 Task: Create a due date automation trigger when advanced on, on the monday of the week before a card is due add content with a description containing resume at 11:00 AM.
Action: Mouse moved to (829, 253)
Screenshot: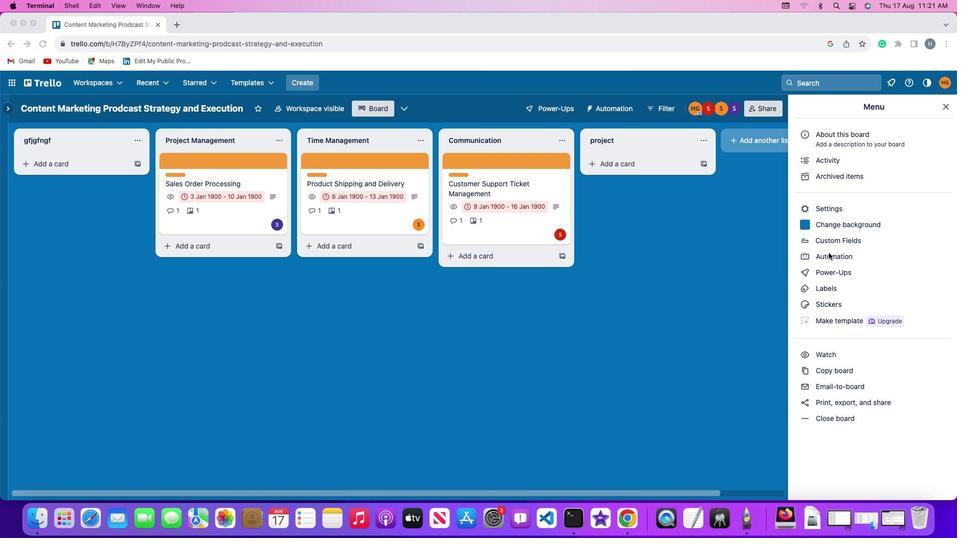 
Action: Mouse pressed left at (829, 253)
Screenshot: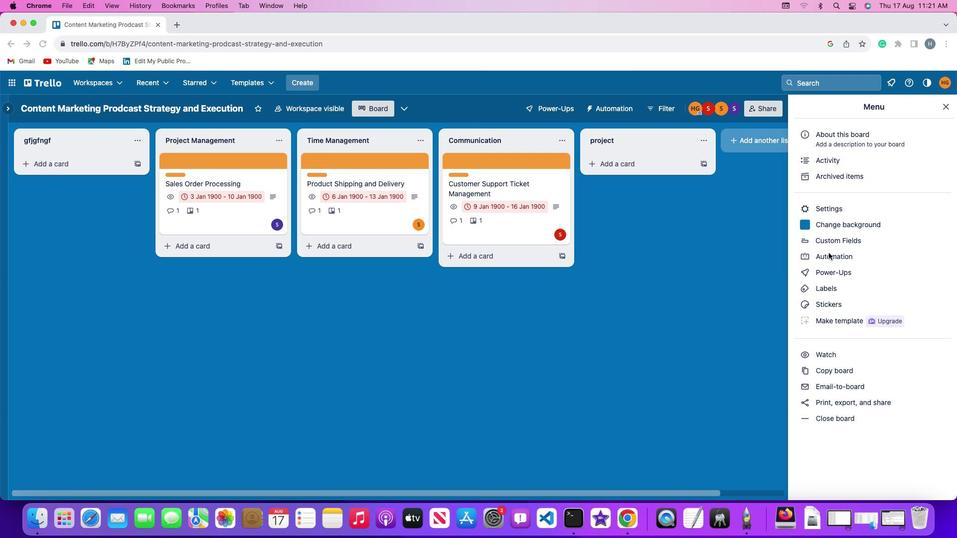 
Action: Mouse pressed left at (829, 253)
Screenshot: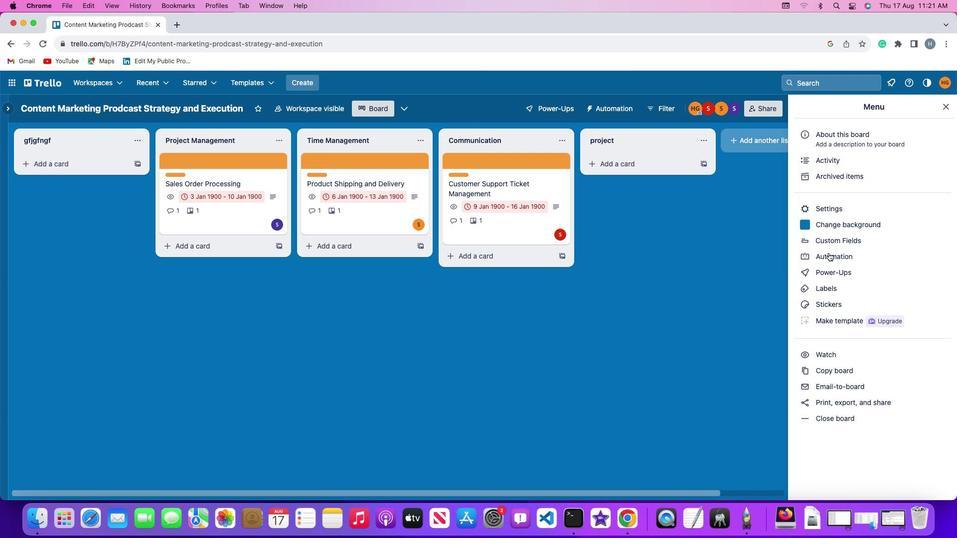 
Action: Mouse moved to (79, 237)
Screenshot: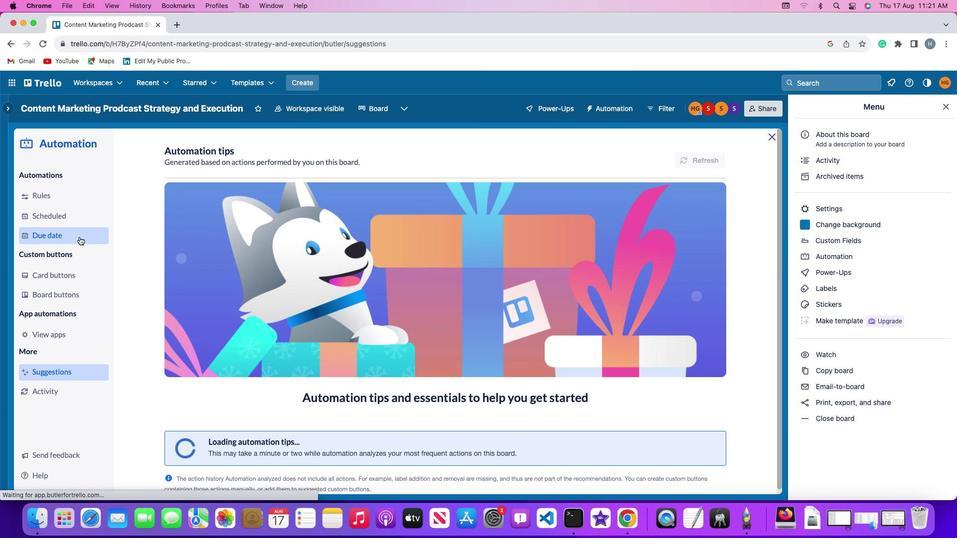 
Action: Mouse pressed left at (79, 237)
Screenshot: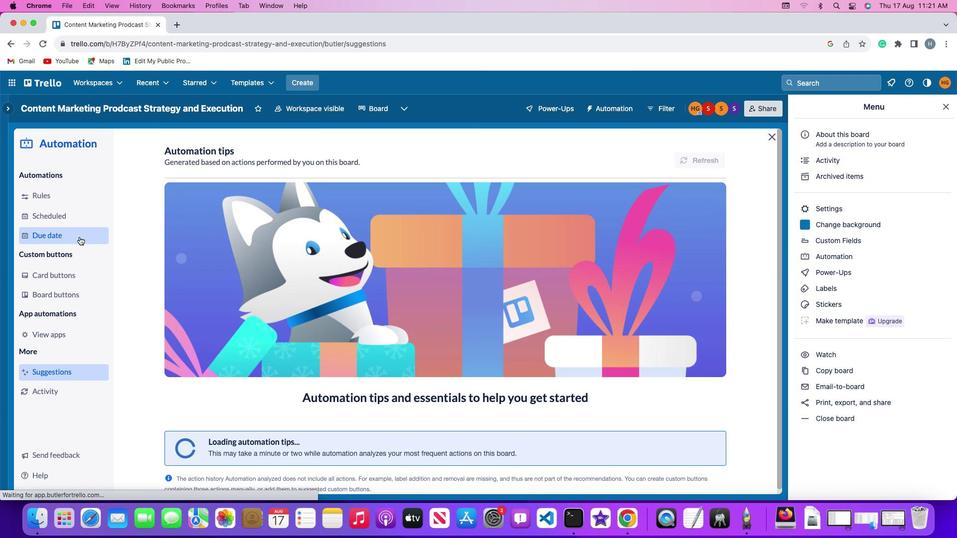 
Action: Mouse moved to (683, 152)
Screenshot: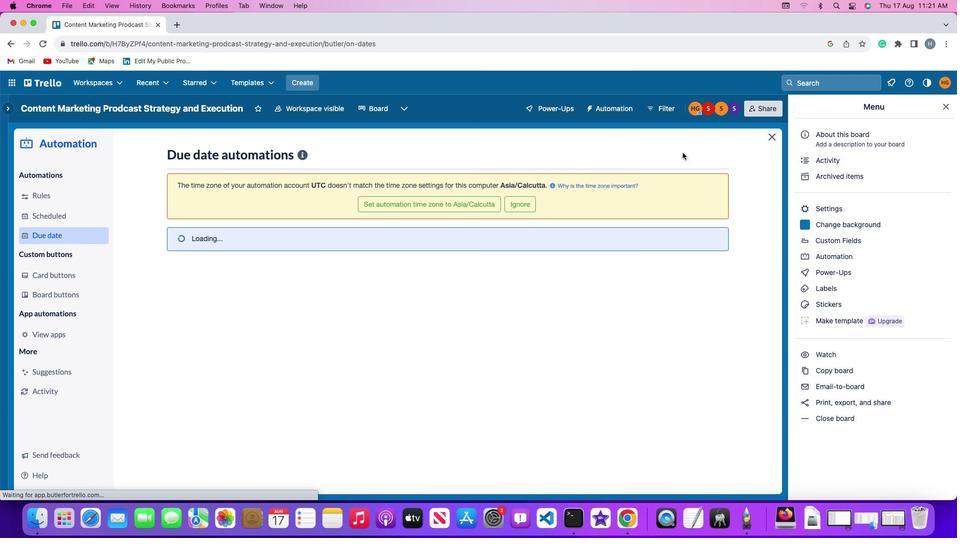 
Action: Mouse pressed left at (683, 152)
Screenshot: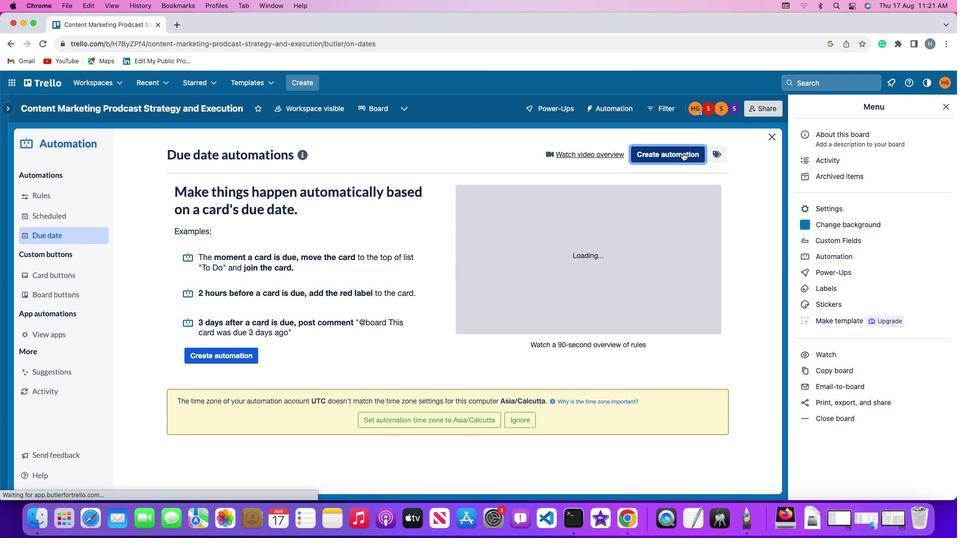 
Action: Mouse moved to (196, 247)
Screenshot: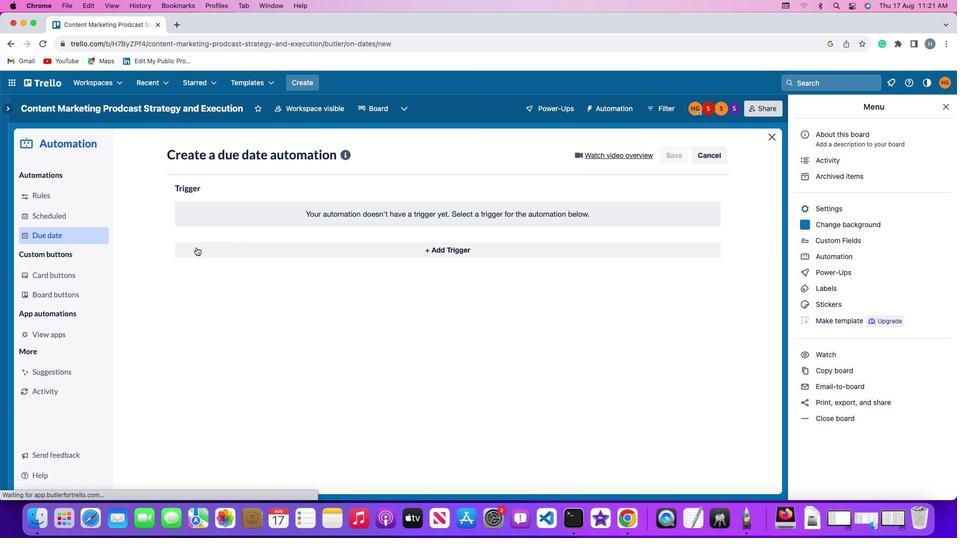 
Action: Mouse pressed left at (196, 247)
Screenshot: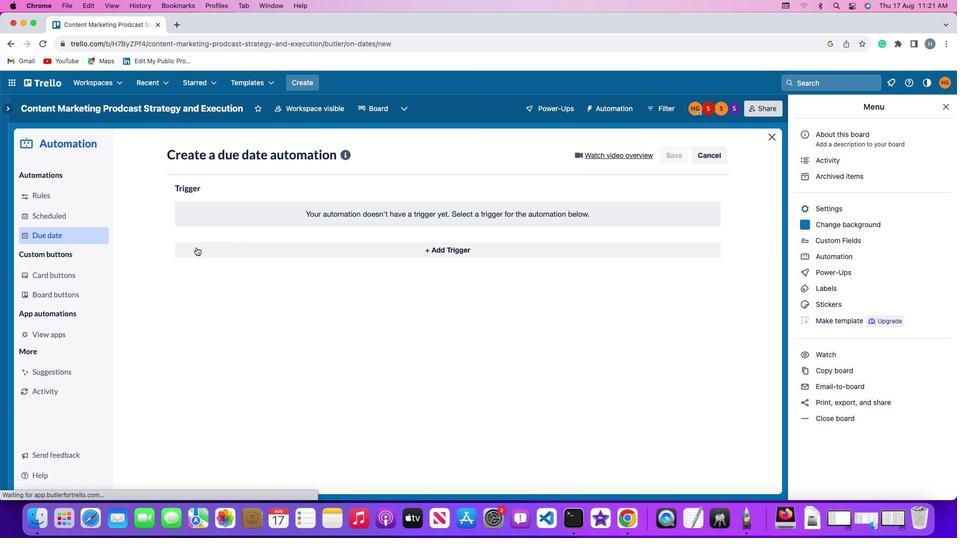 
Action: Mouse moved to (204, 434)
Screenshot: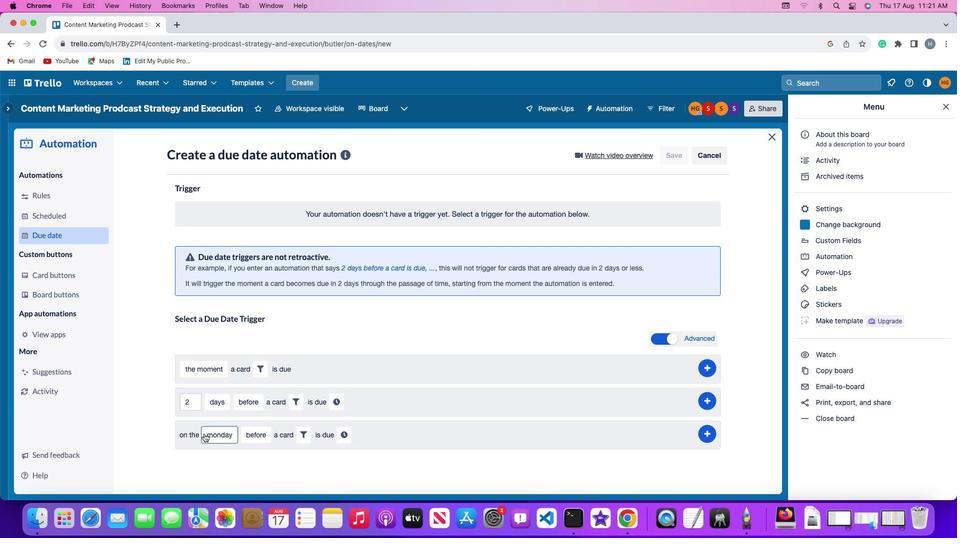 
Action: Mouse pressed left at (204, 434)
Screenshot: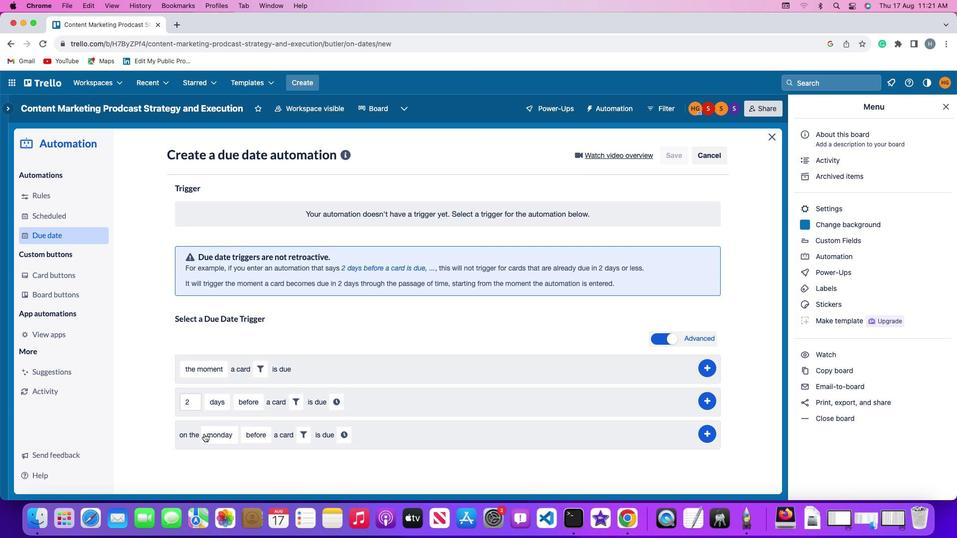 
Action: Mouse moved to (234, 297)
Screenshot: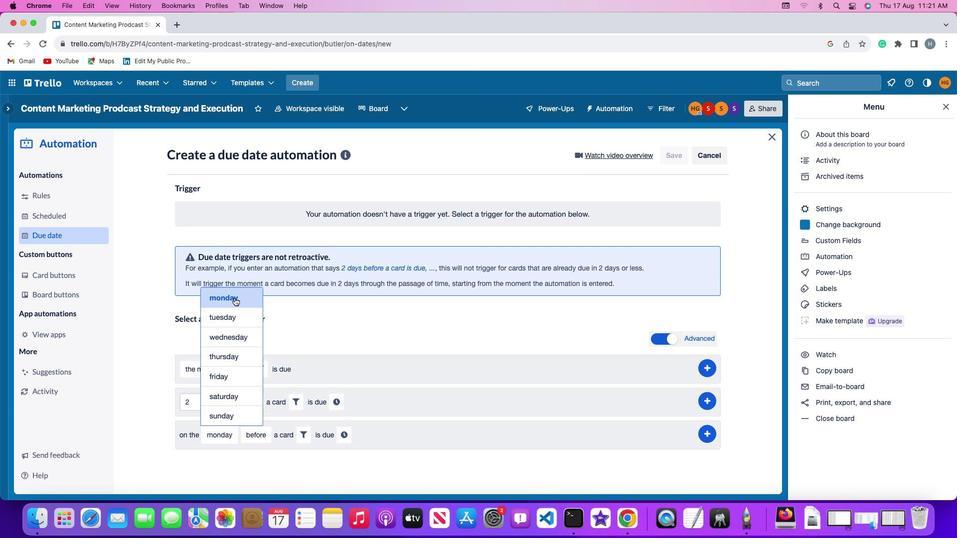
Action: Mouse pressed left at (234, 297)
Screenshot: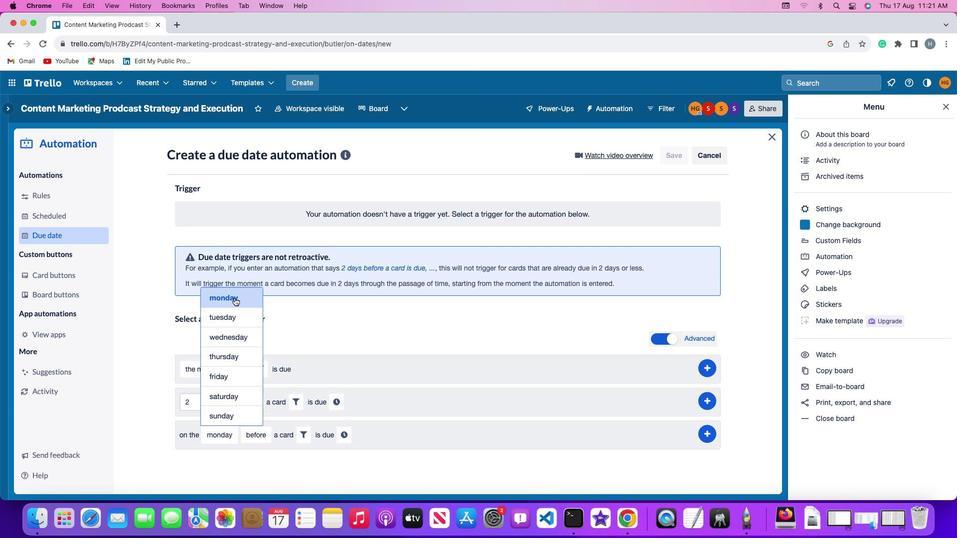 
Action: Mouse moved to (258, 439)
Screenshot: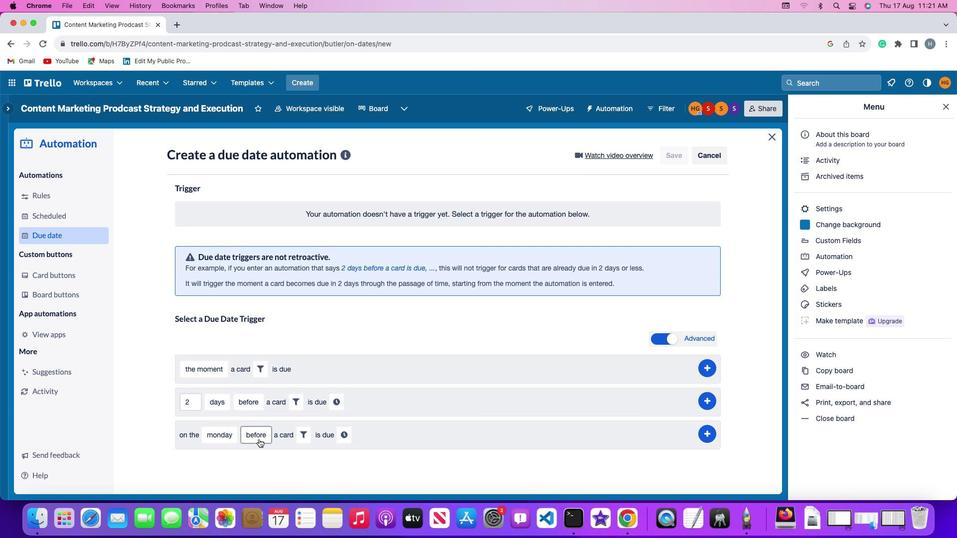 
Action: Mouse pressed left at (258, 439)
Screenshot: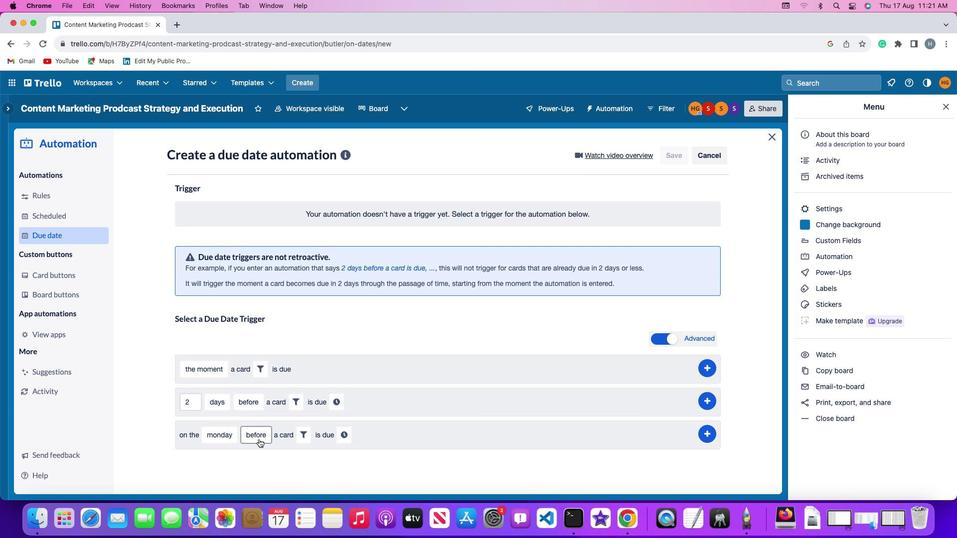 
Action: Mouse moved to (265, 419)
Screenshot: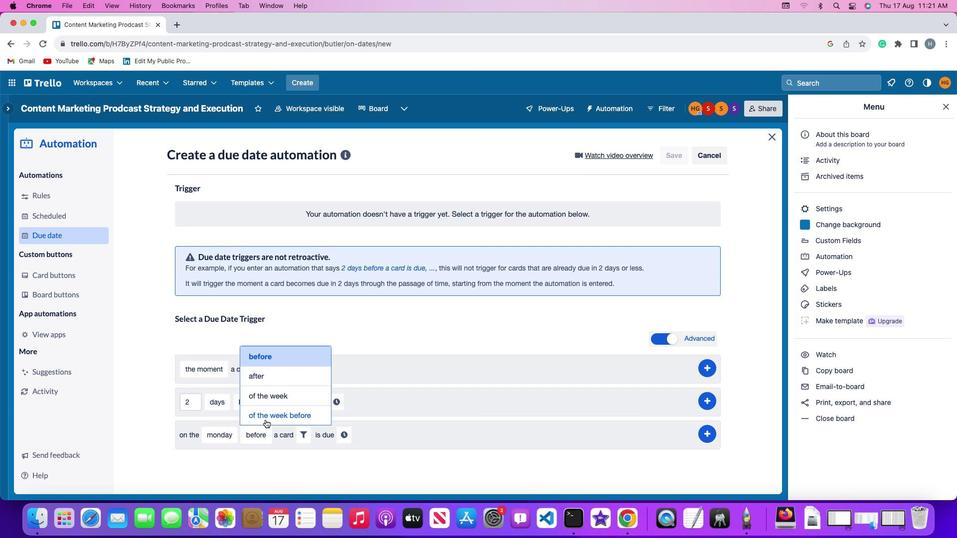 
Action: Mouse pressed left at (265, 419)
Screenshot: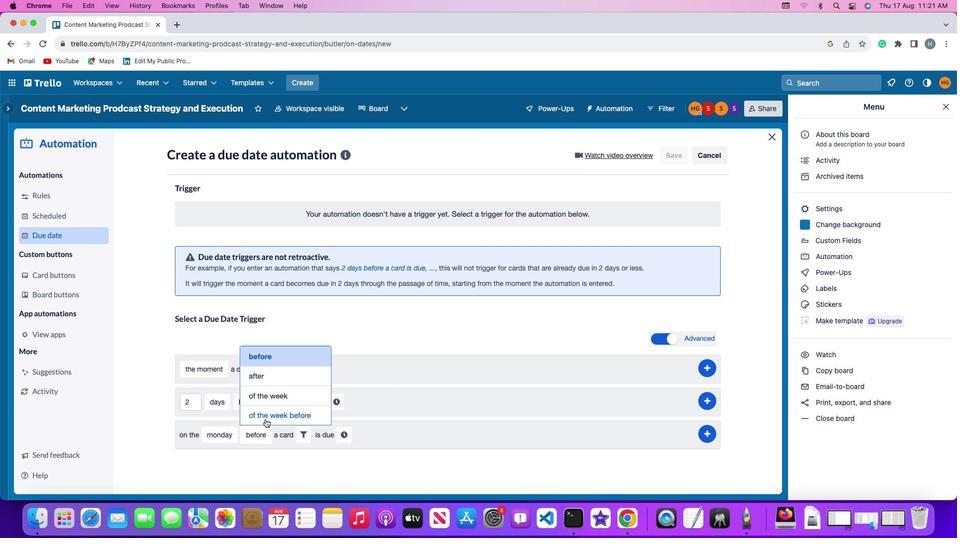 
Action: Mouse moved to (342, 433)
Screenshot: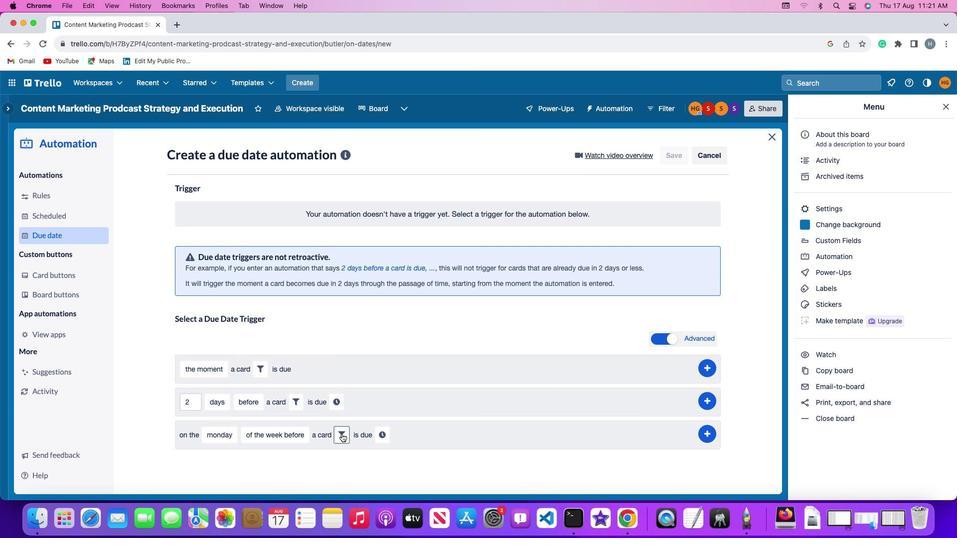 
Action: Mouse pressed left at (342, 433)
Screenshot: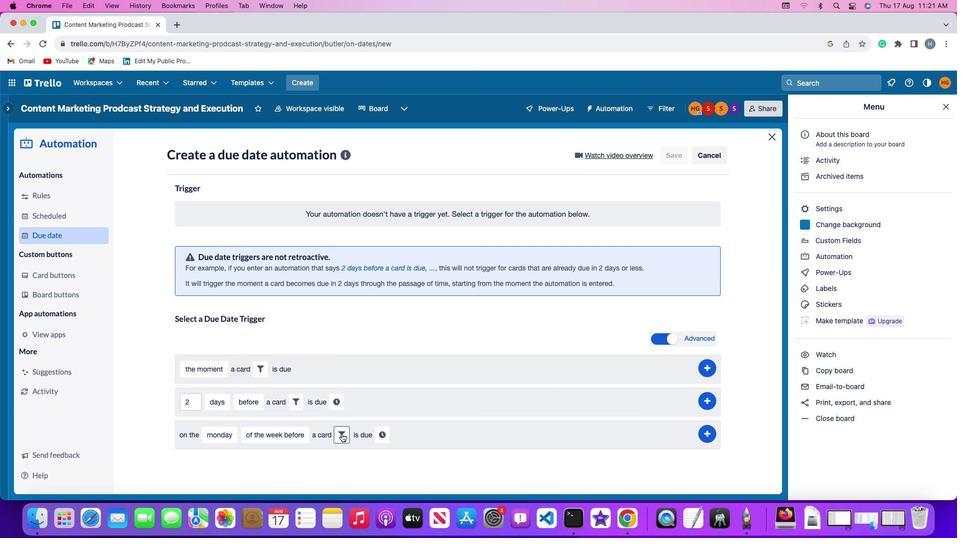 
Action: Mouse moved to (467, 461)
Screenshot: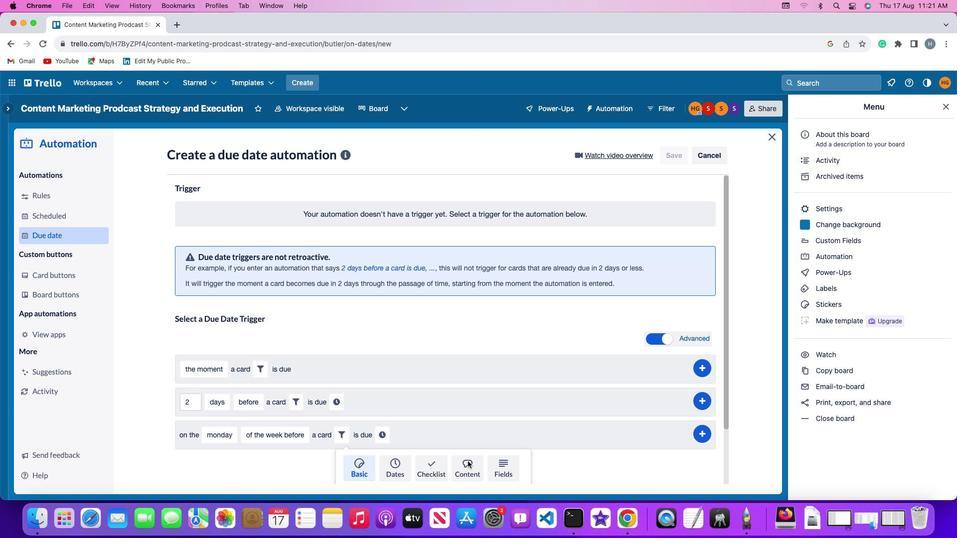 
Action: Mouse pressed left at (467, 461)
Screenshot: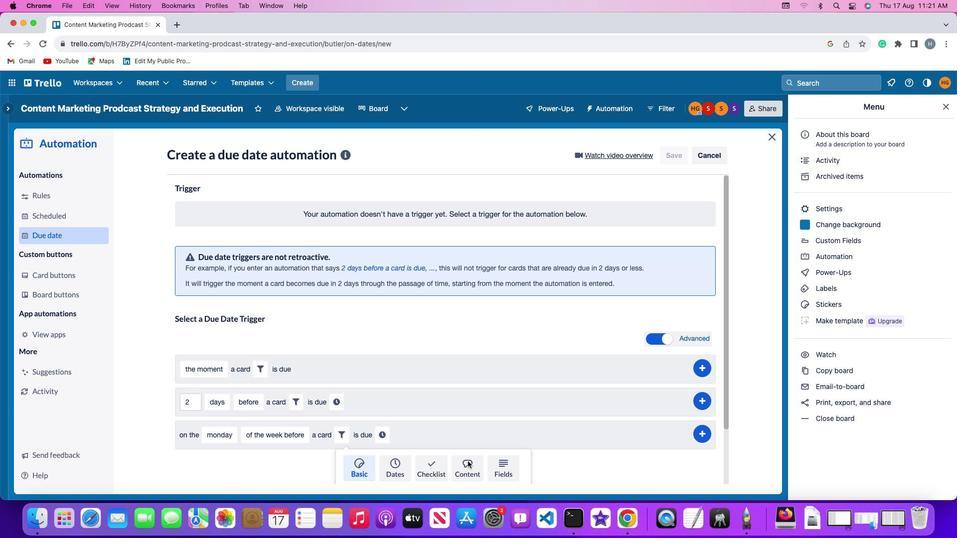 
Action: Mouse moved to (439, 463)
Screenshot: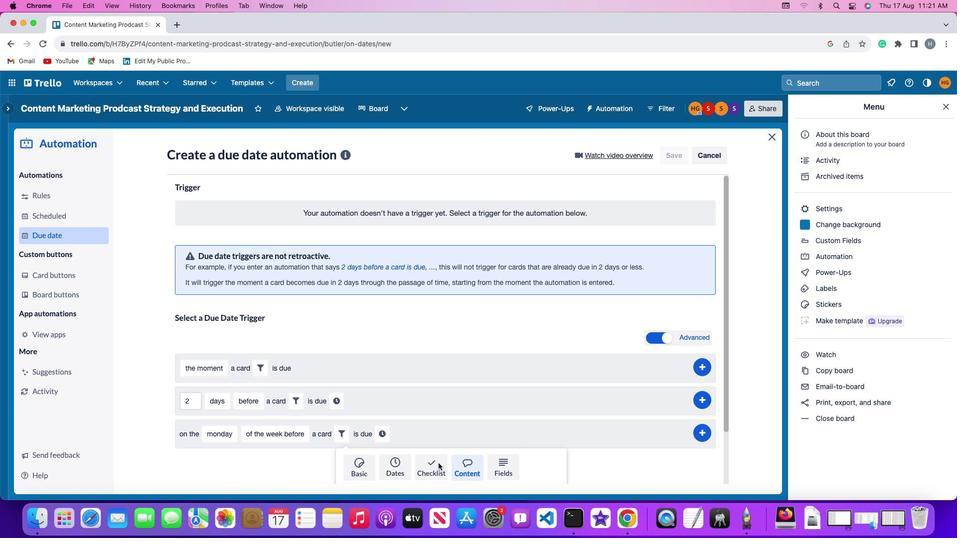 
Action: Mouse scrolled (439, 463) with delta (0, 0)
Screenshot: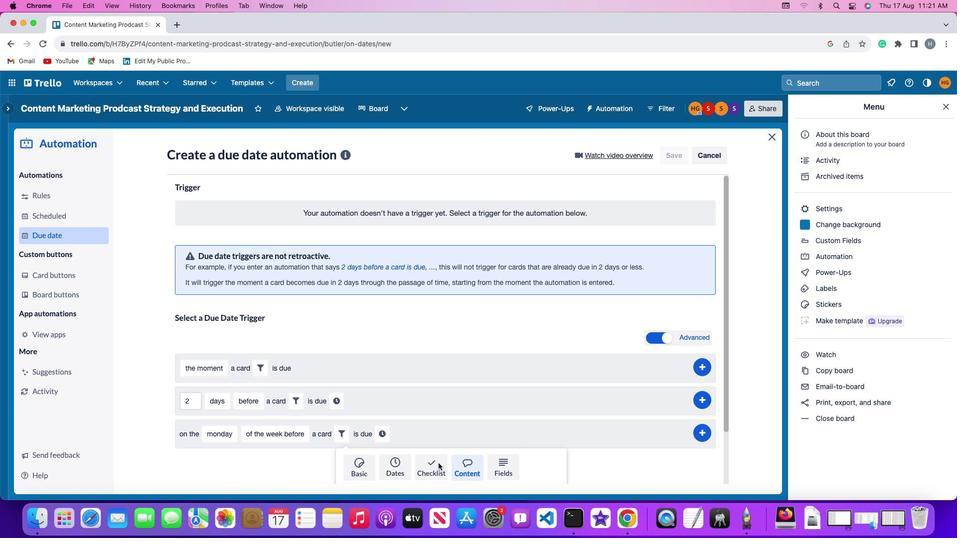 
Action: Mouse moved to (439, 463)
Screenshot: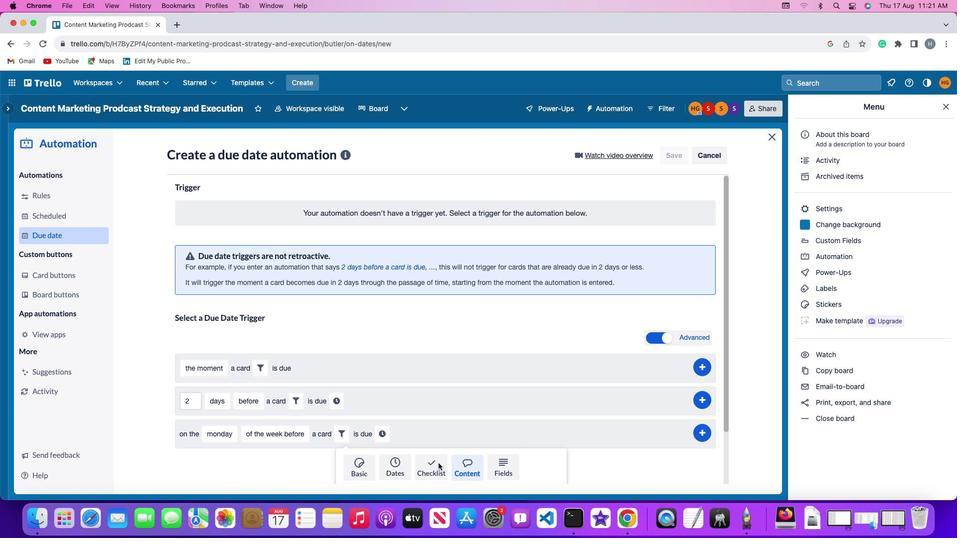 
Action: Mouse scrolled (439, 463) with delta (0, 0)
Screenshot: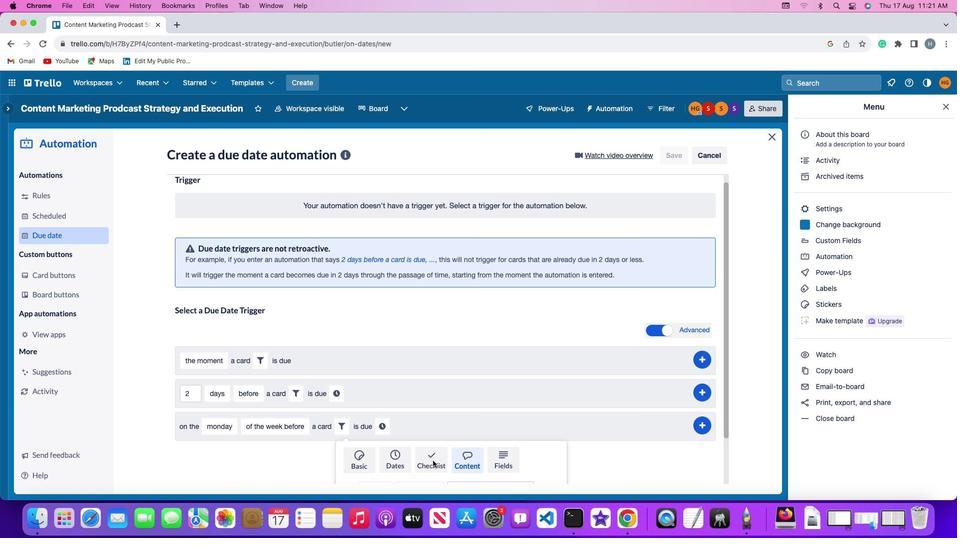
Action: Mouse moved to (438, 463)
Screenshot: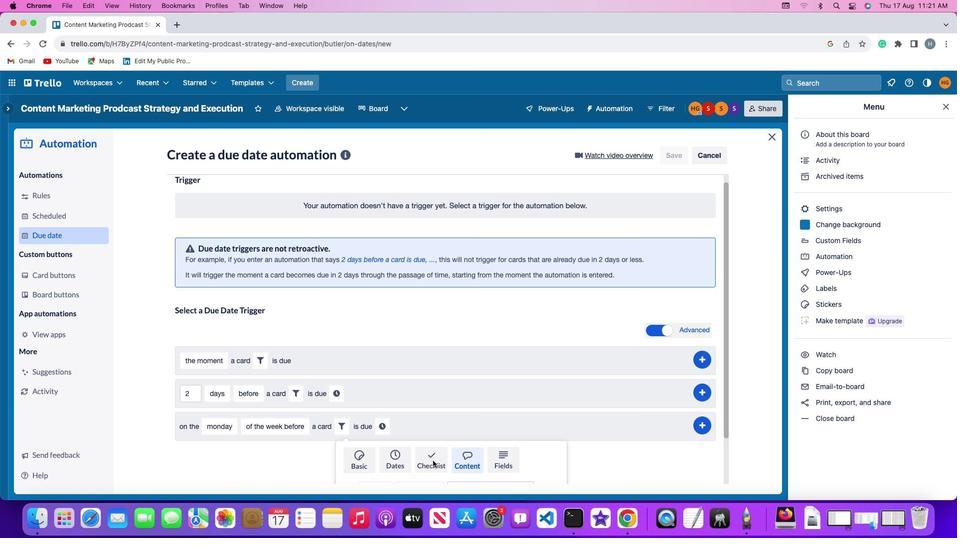 
Action: Mouse scrolled (438, 463) with delta (0, -1)
Screenshot: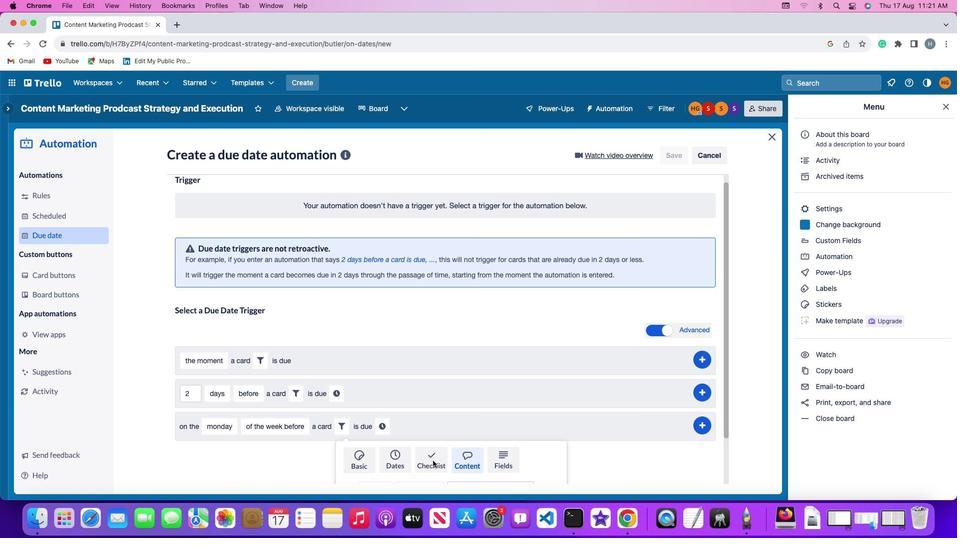 
Action: Mouse moved to (436, 462)
Screenshot: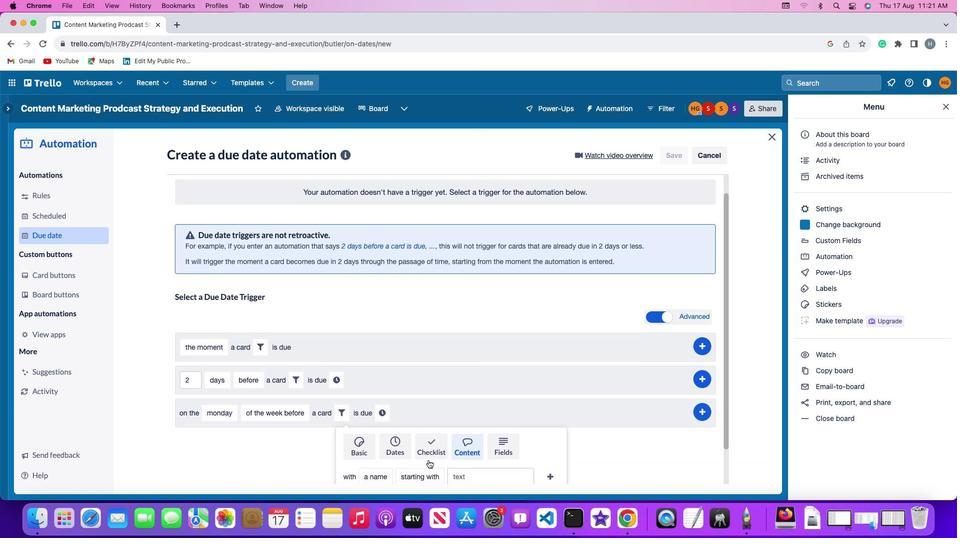 
Action: Mouse scrolled (436, 462) with delta (0, -1)
Screenshot: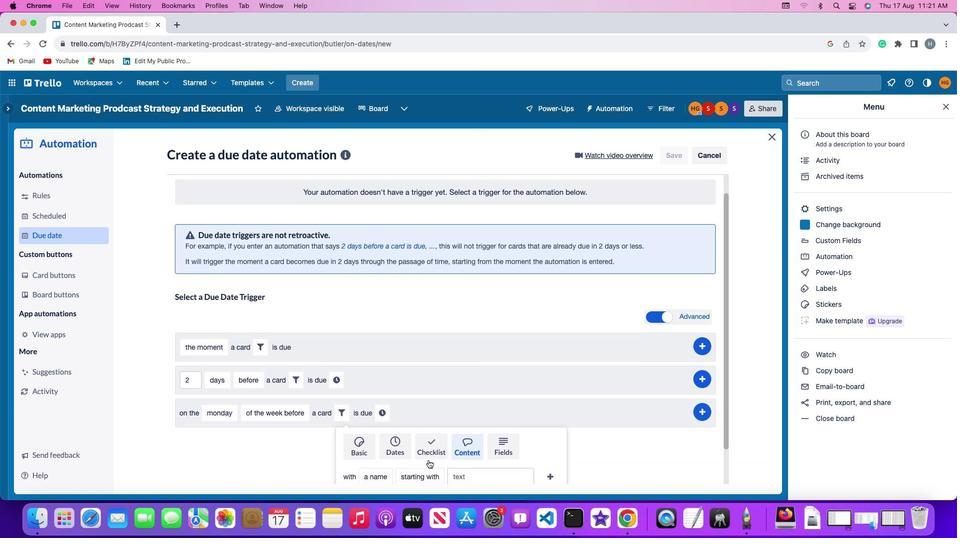 
Action: Mouse moved to (377, 432)
Screenshot: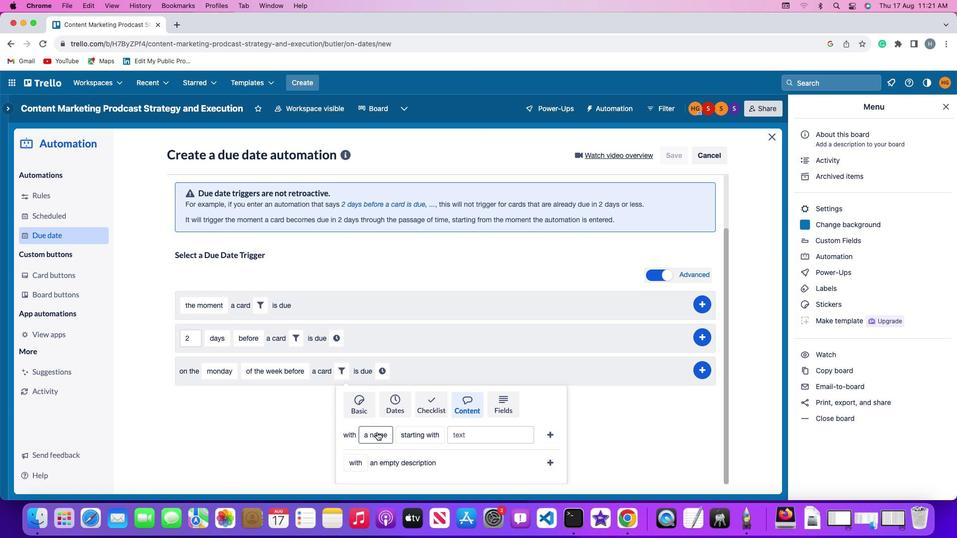 
Action: Mouse pressed left at (377, 432)
Screenshot: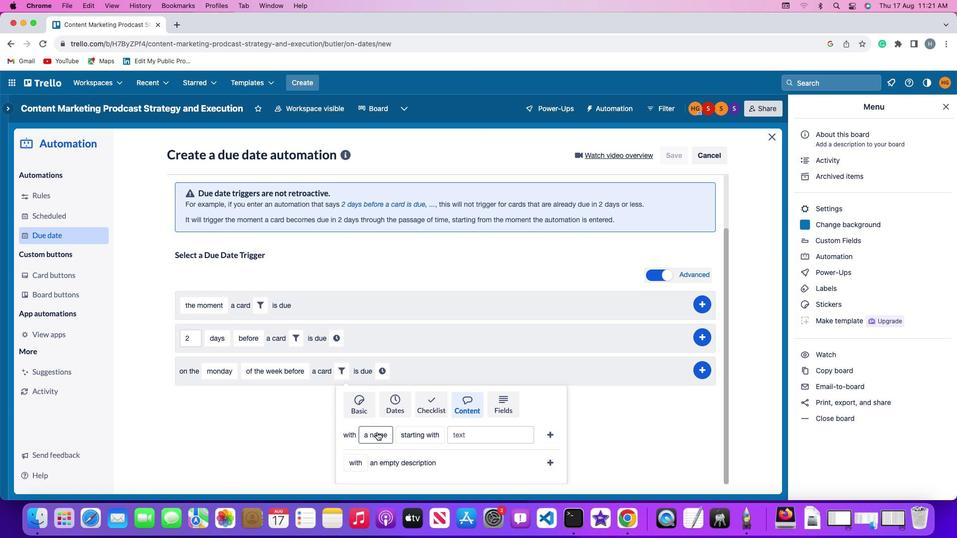 
Action: Mouse moved to (385, 397)
Screenshot: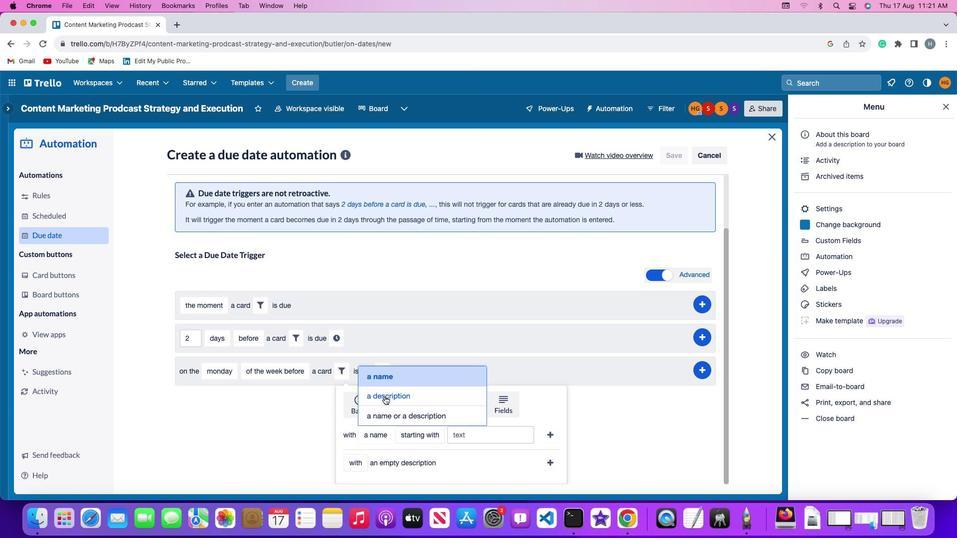 
Action: Mouse pressed left at (385, 397)
Screenshot: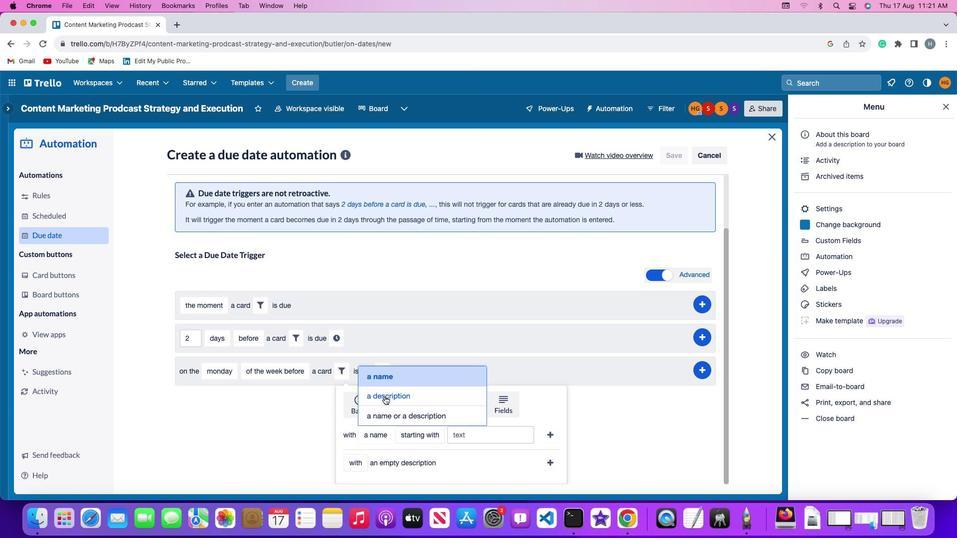 
Action: Mouse moved to (443, 430)
Screenshot: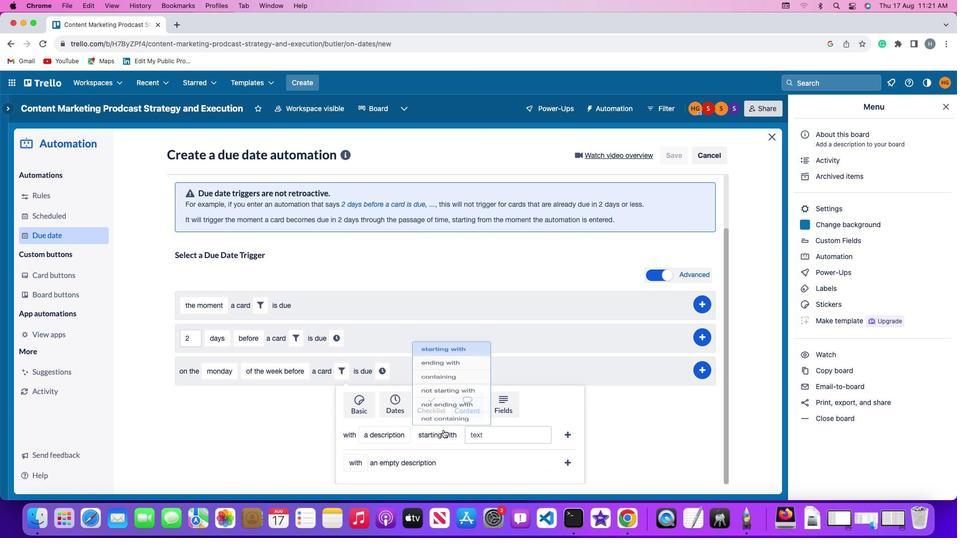 
Action: Mouse pressed left at (443, 430)
Screenshot: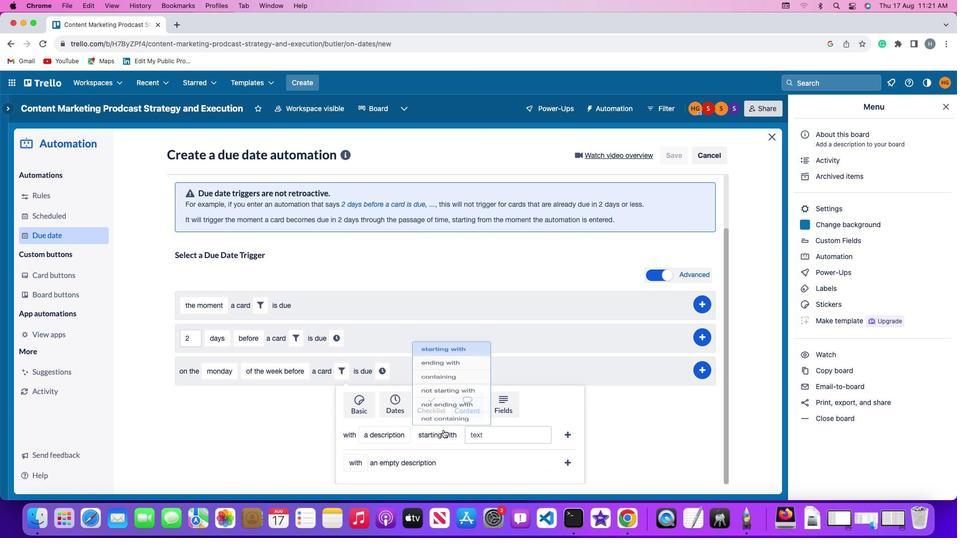 
Action: Mouse moved to (452, 356)
Screenshot: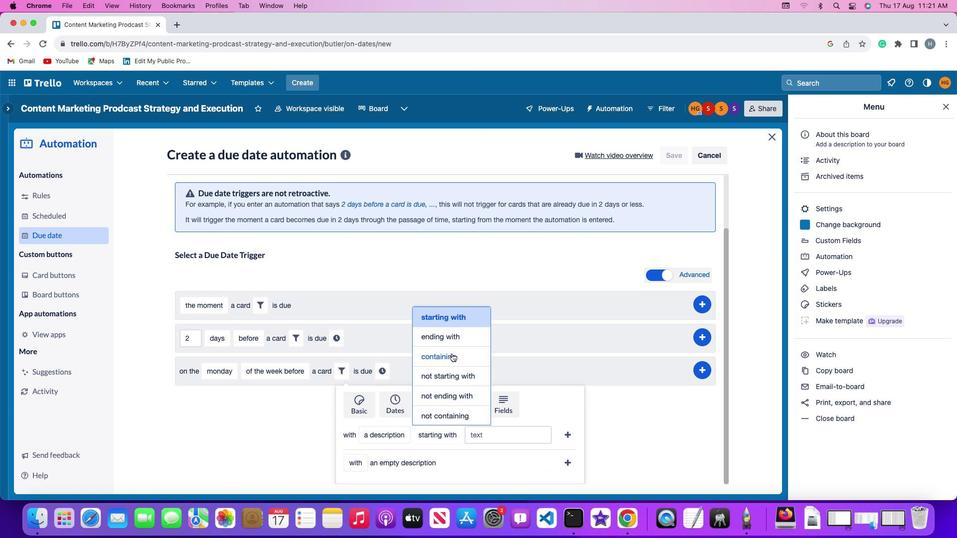 
Action: Mouse pressed left at (452, 356)
Screenshot: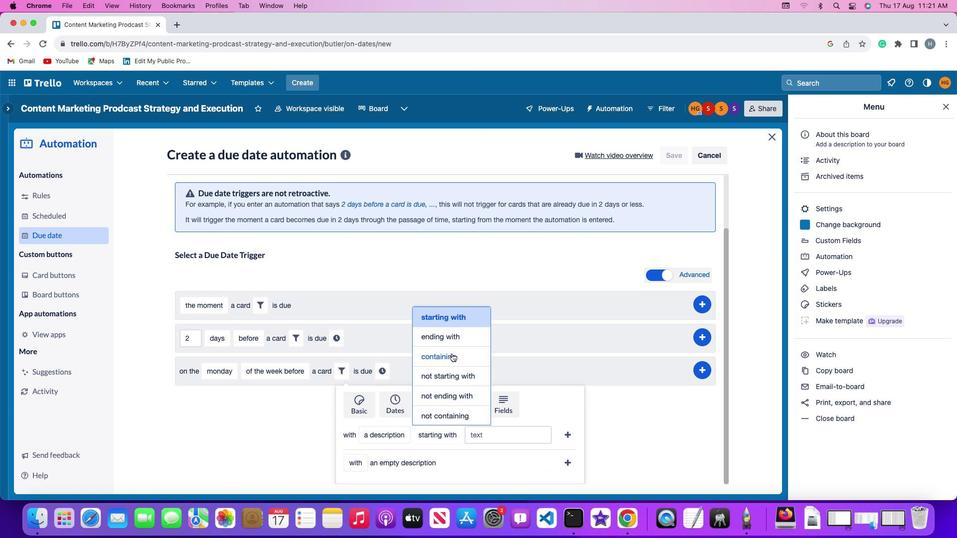 
Action: Mouse moved to (493, 437)
Screenshot: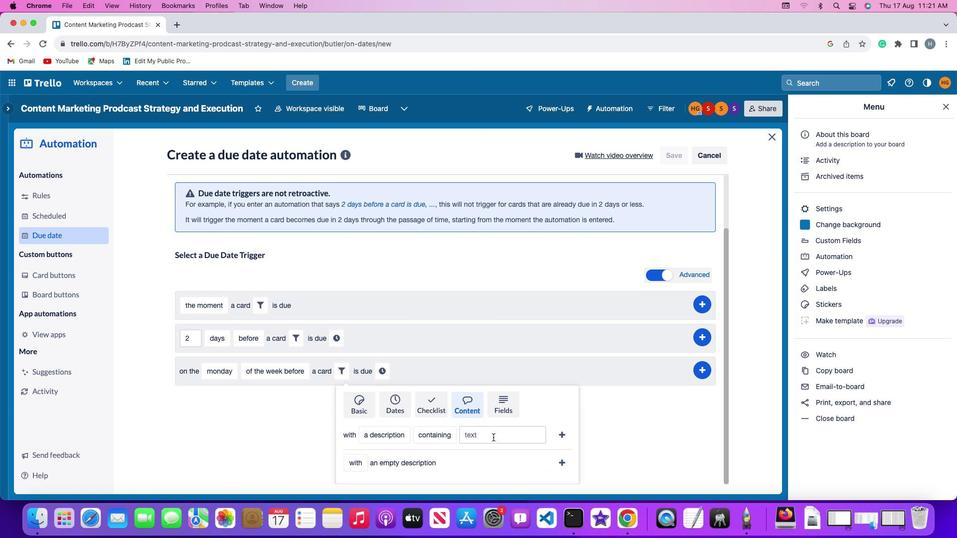 
Action: Mouse pressed left at (493, 437)
Screenshot: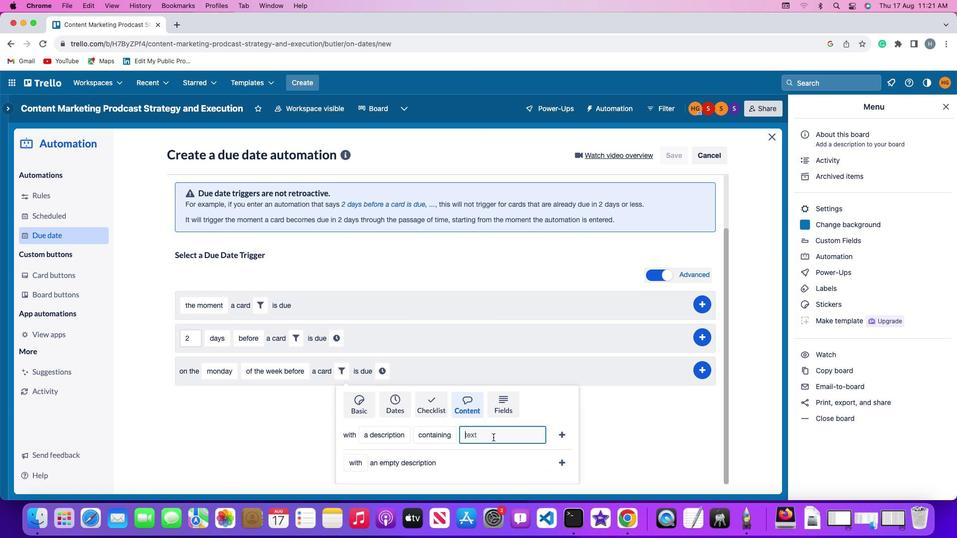 
Action: Key pressed 'r''e''s''u''m''e'
Screenshot: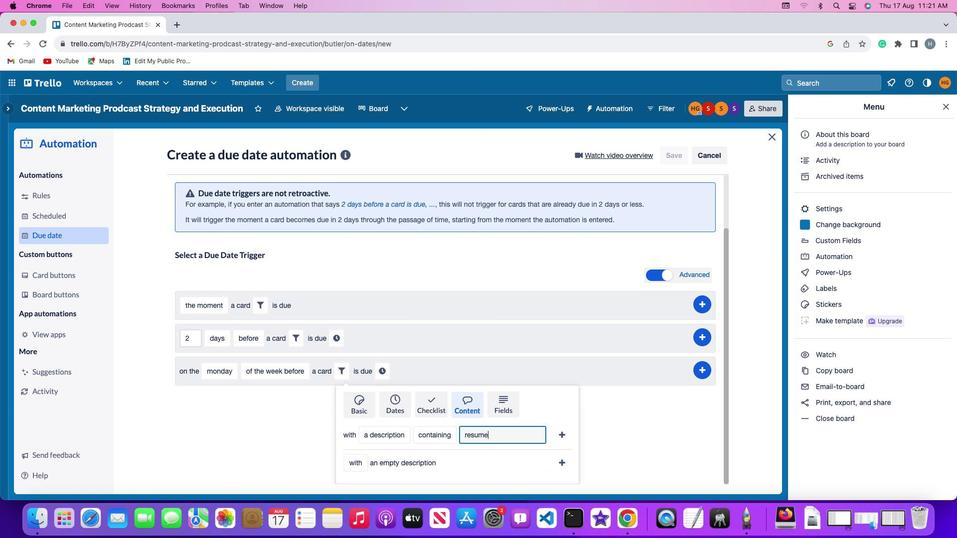 
Action: Mouse moved to (560, 432)
Screenshot: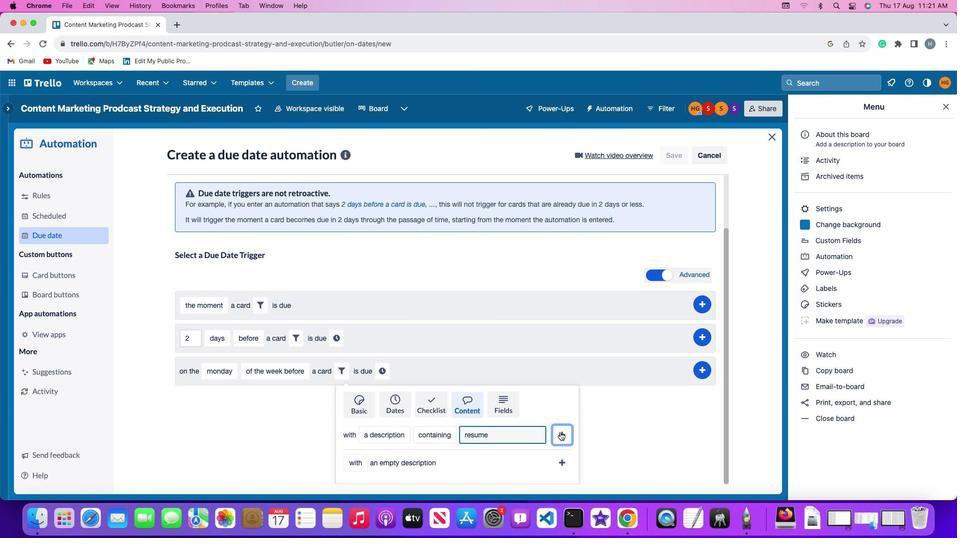 
Action: Mouse pressed left at (560, 432)
Screenshot: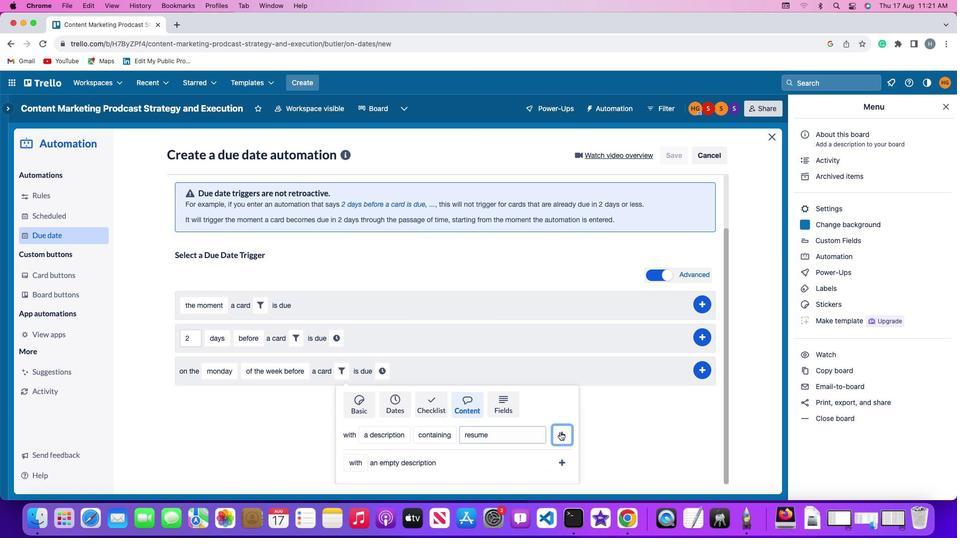 
Action: Mouse moved to (531, 436)
Screenshot: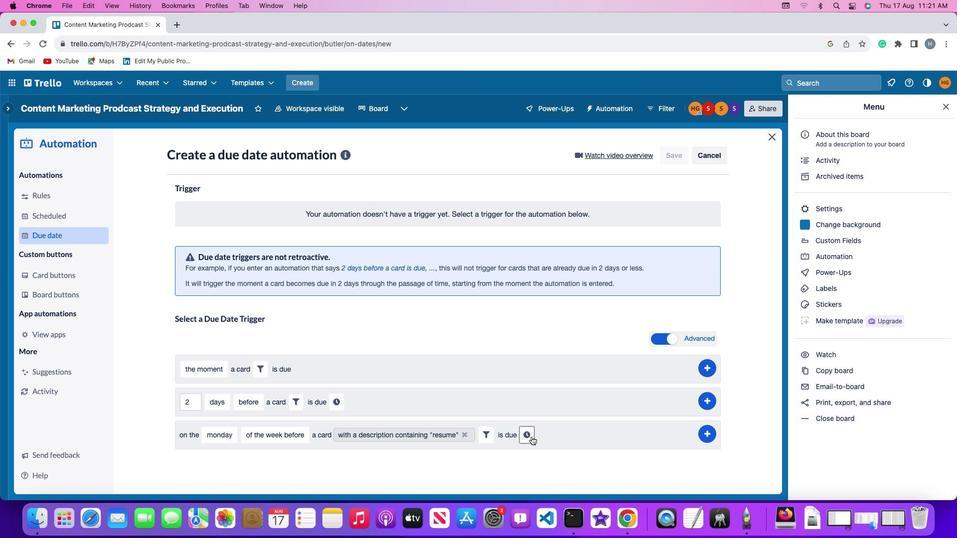 
Action: Mouse pressed left at (531, 436)
Screenshot: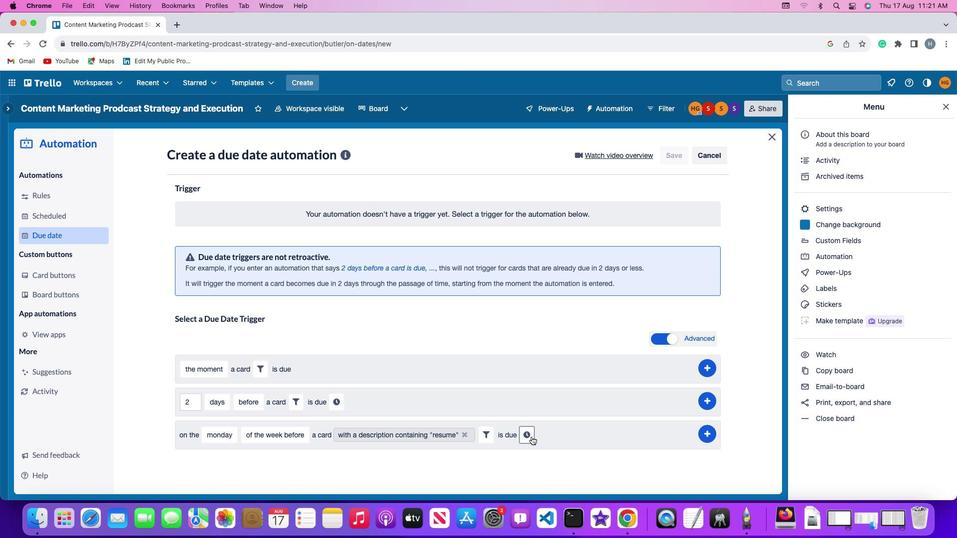 
Action: Mouse moved to (546, 436)
Screenshot: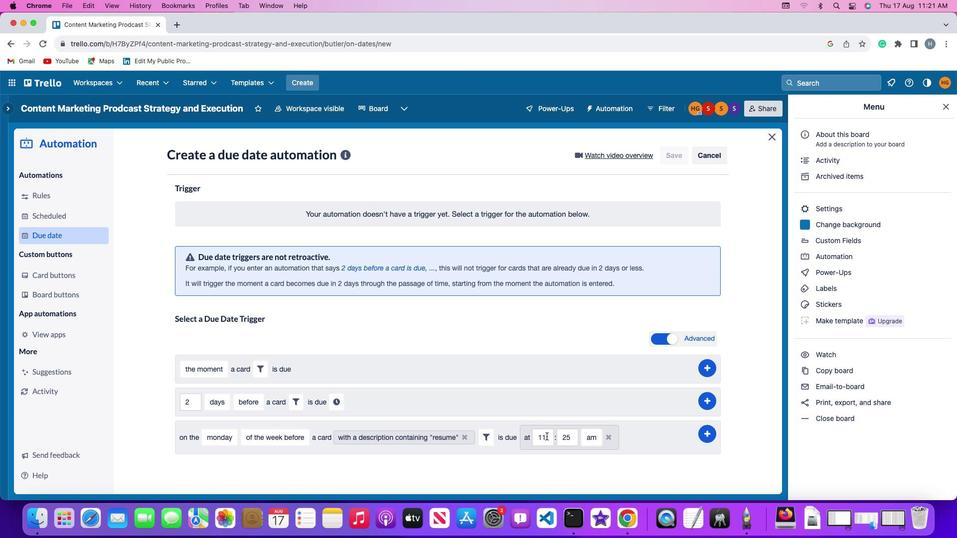 
Action: Mouse pressed left at (546, 436)
Screenshot: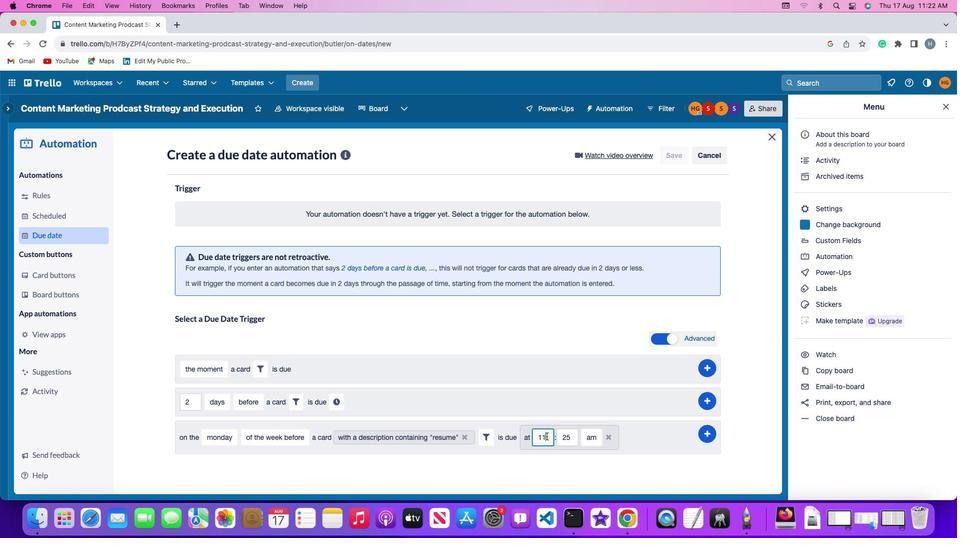
Action: Mouse moved to (548, 435)
Screenshot: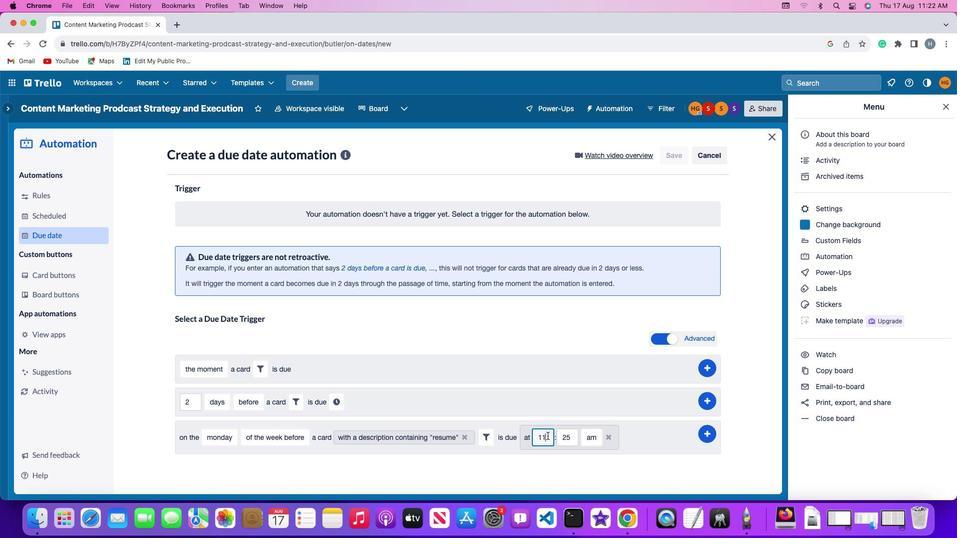 
Action: Key pressed Key.backspace'1'
Screenshot: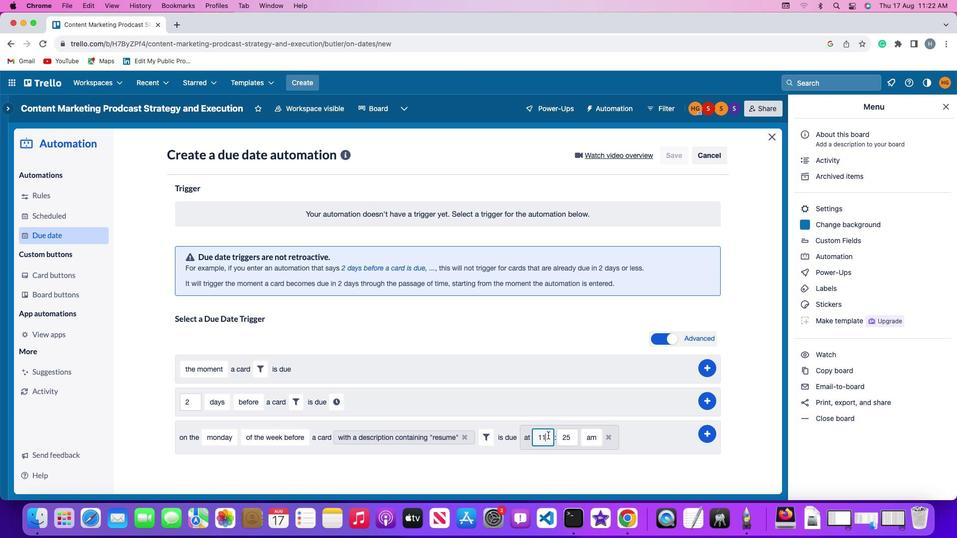 
Action: Mouse moved to (572, 437)
Screenshot: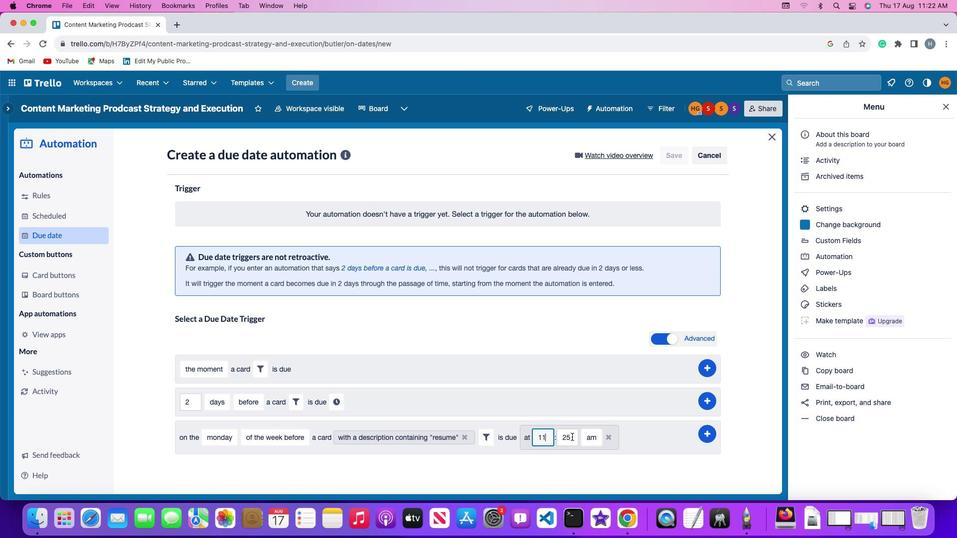 
Action: Mouse pressed left at (572, 437)
Screenshot: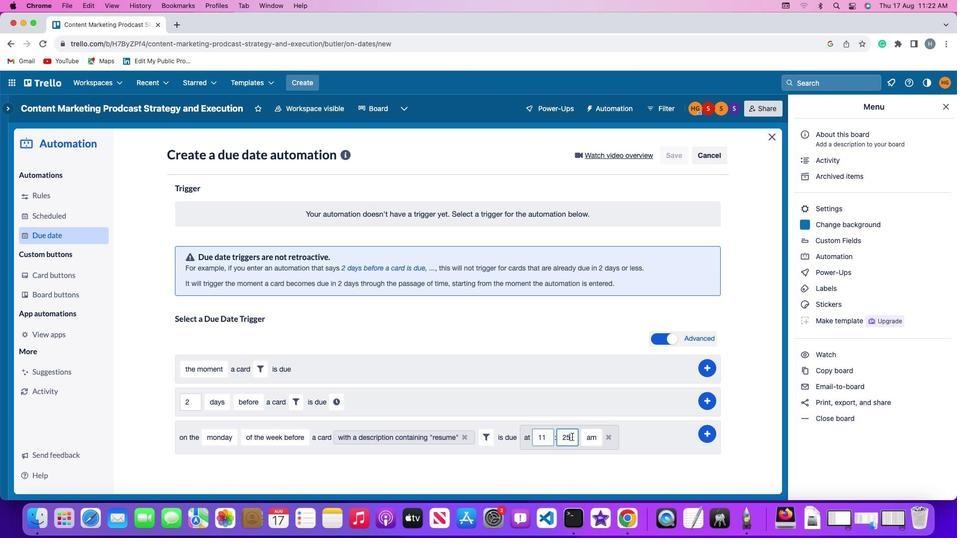 
Action: Key pressed Key.backspaceKey.backspace
Screenshot: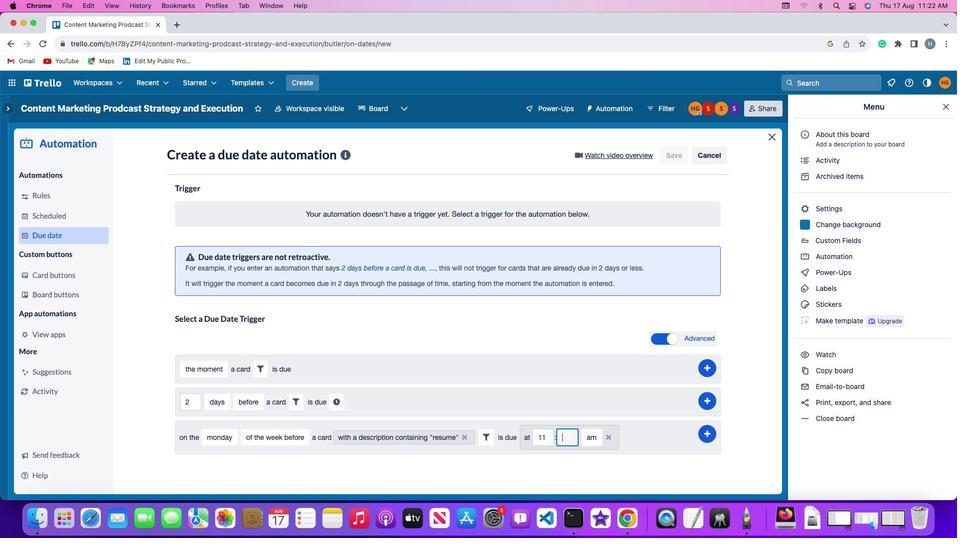 
Action: Mouse moved to (572, 437)
Screenshot: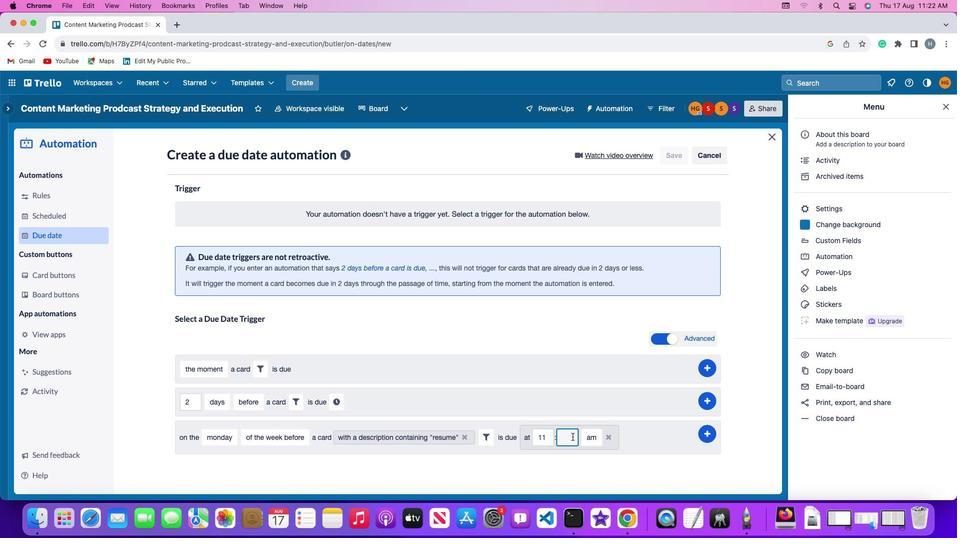 
Action: Key pressed '0''0'
Screenshot: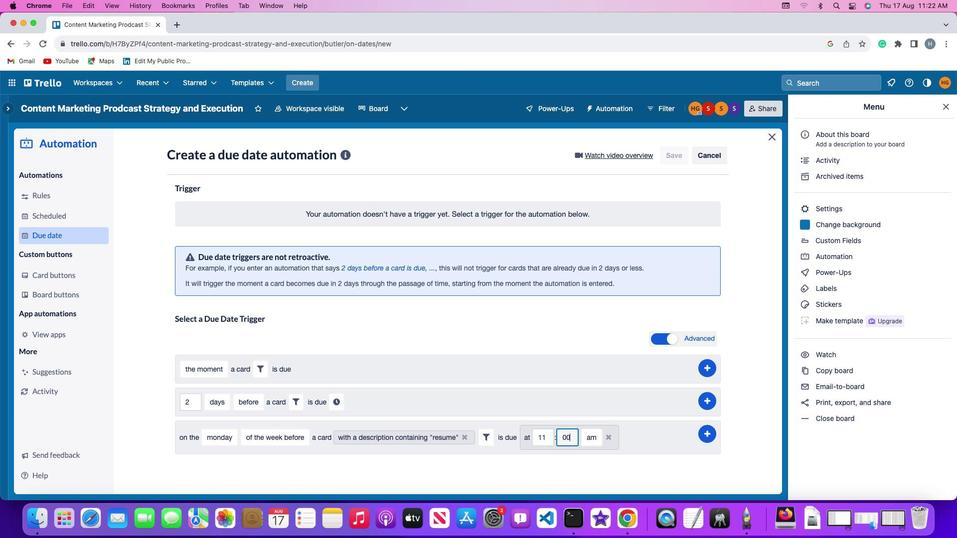 
Action: Mouse moved to (601, 434)
Screenshot: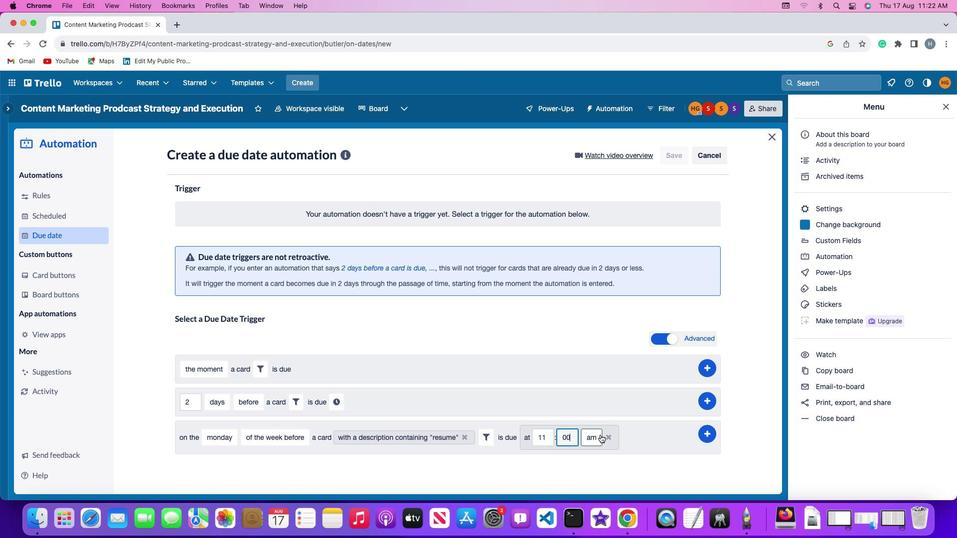 
Action: Mouse pressed left at (601, 434)
Screenshot: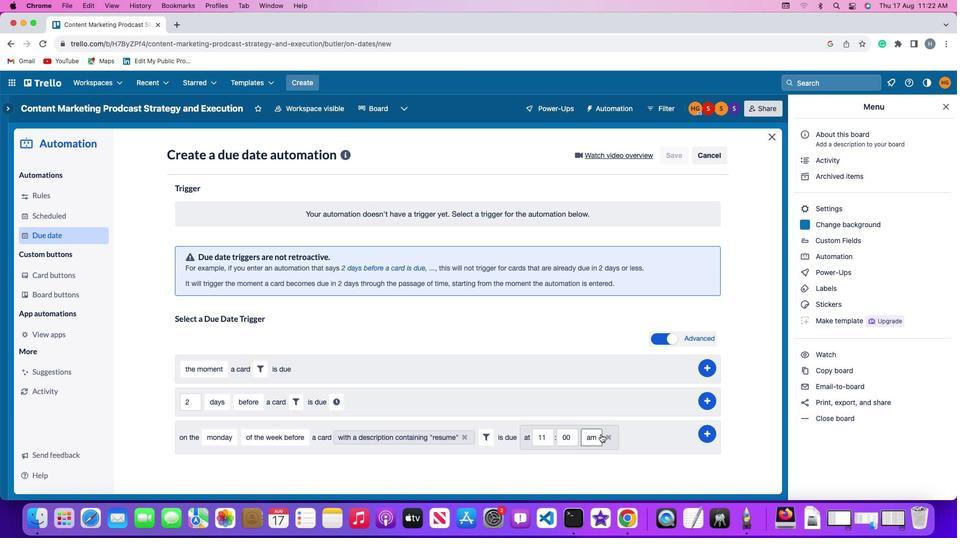 
Action: Mouse moved to (593, 453)
Screenshot: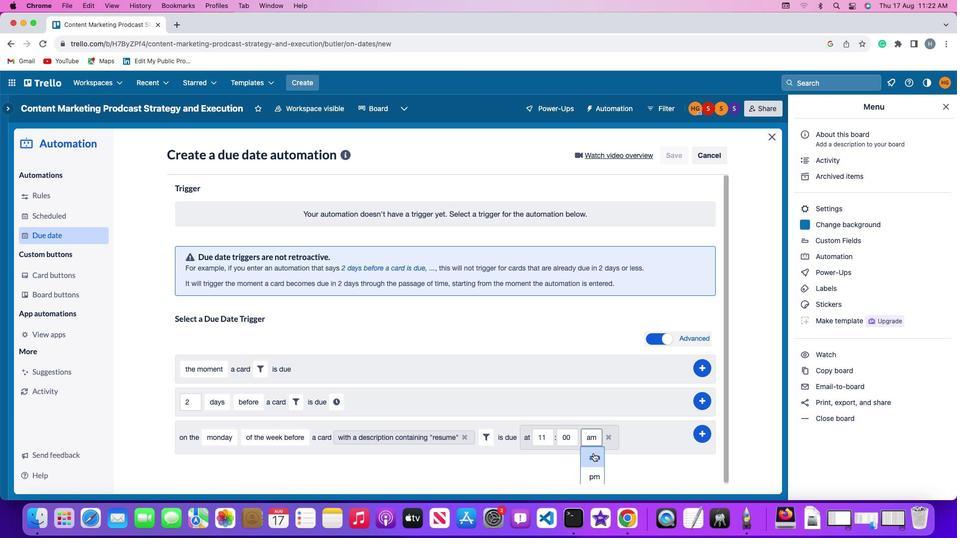 
Action: Mouse pressed left at (593, 453)
Screenshot: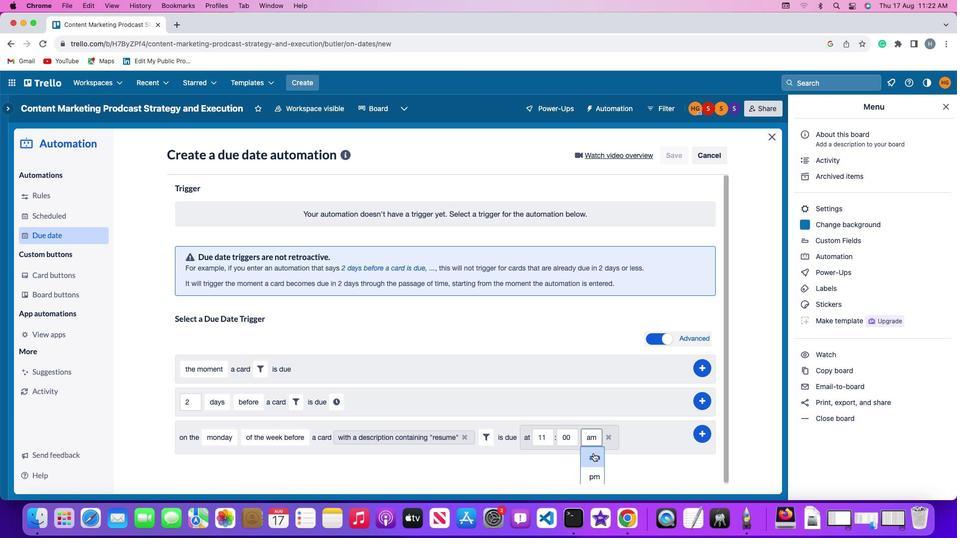 
Action: Mouse moved to (707, 433)
Screenshot: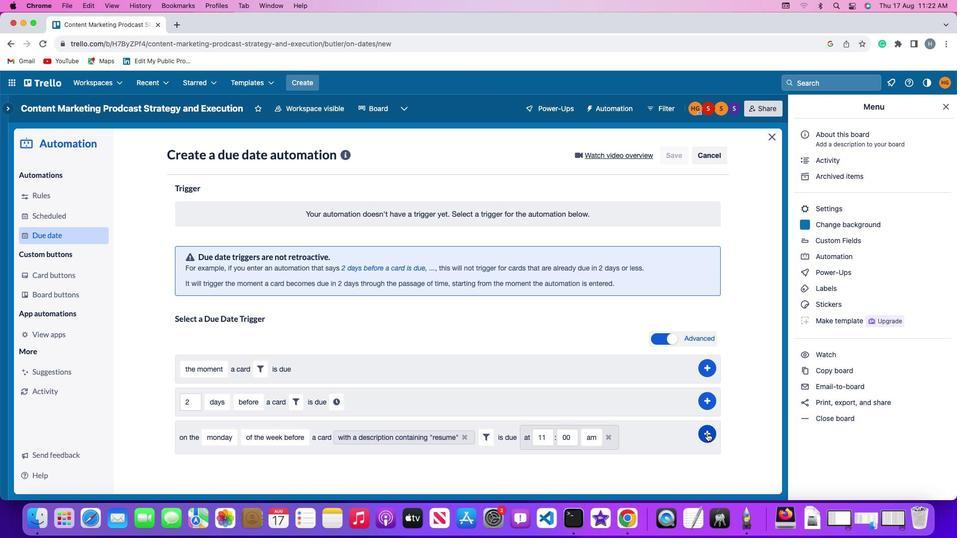 
Action: Mouse pressed left at (707, 433)
Screenshot: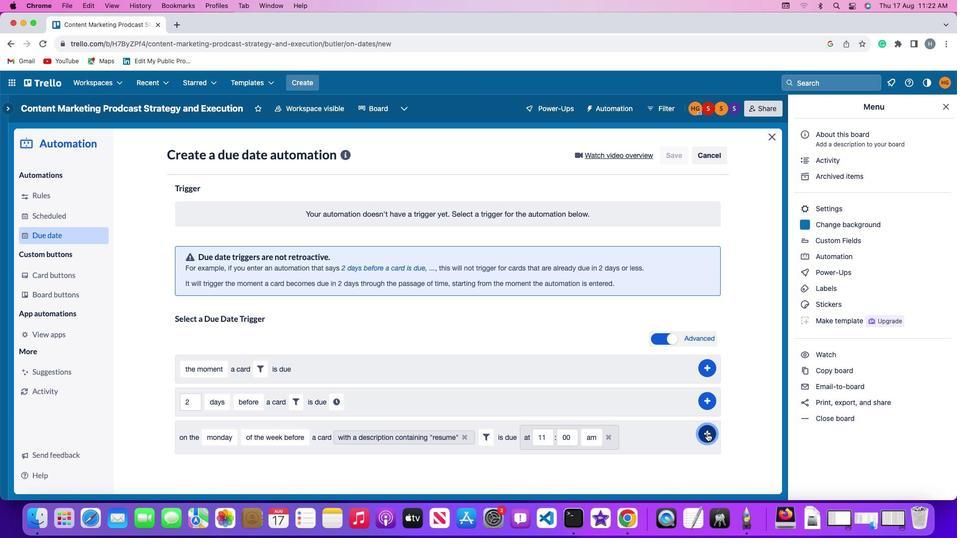 
Action: Mouse moved to (734, 368)
Screenshot: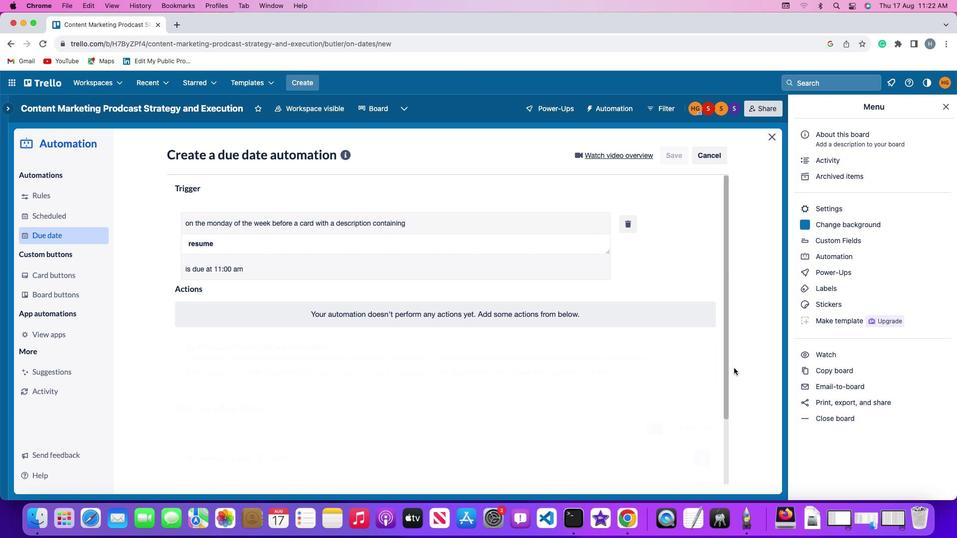 
